 Task: Select the month "October".
Action: Mouse moved to (811, 106)
Screenshot: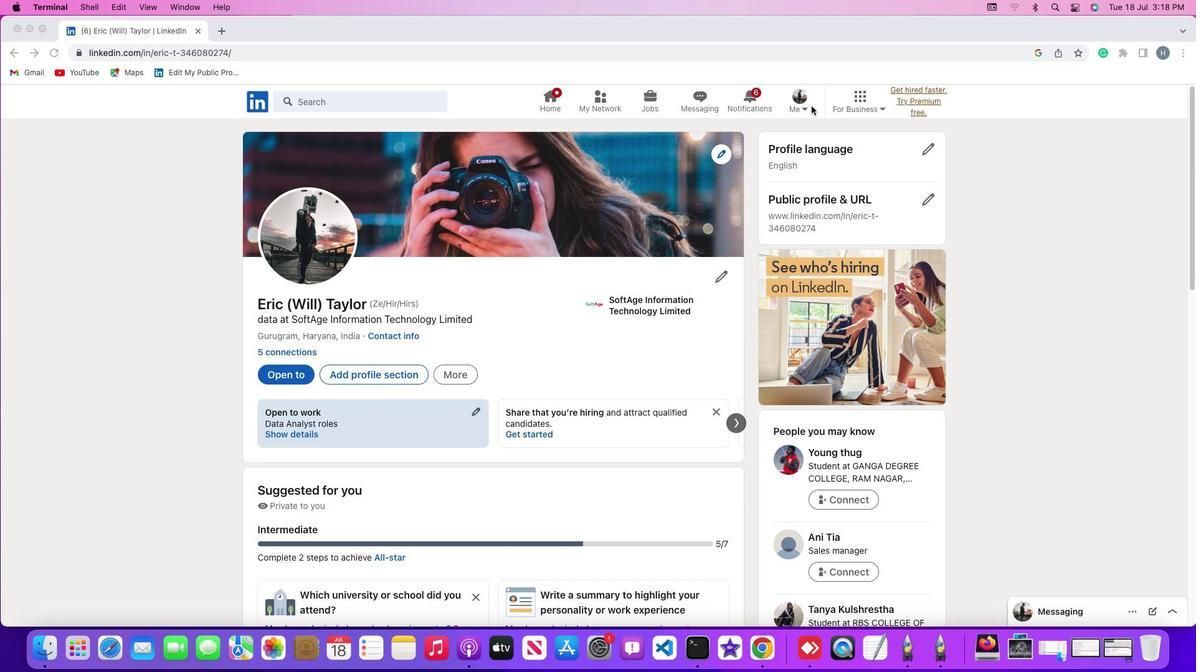 
Action: Mouse pressed left at (811, 106)
Screenshot: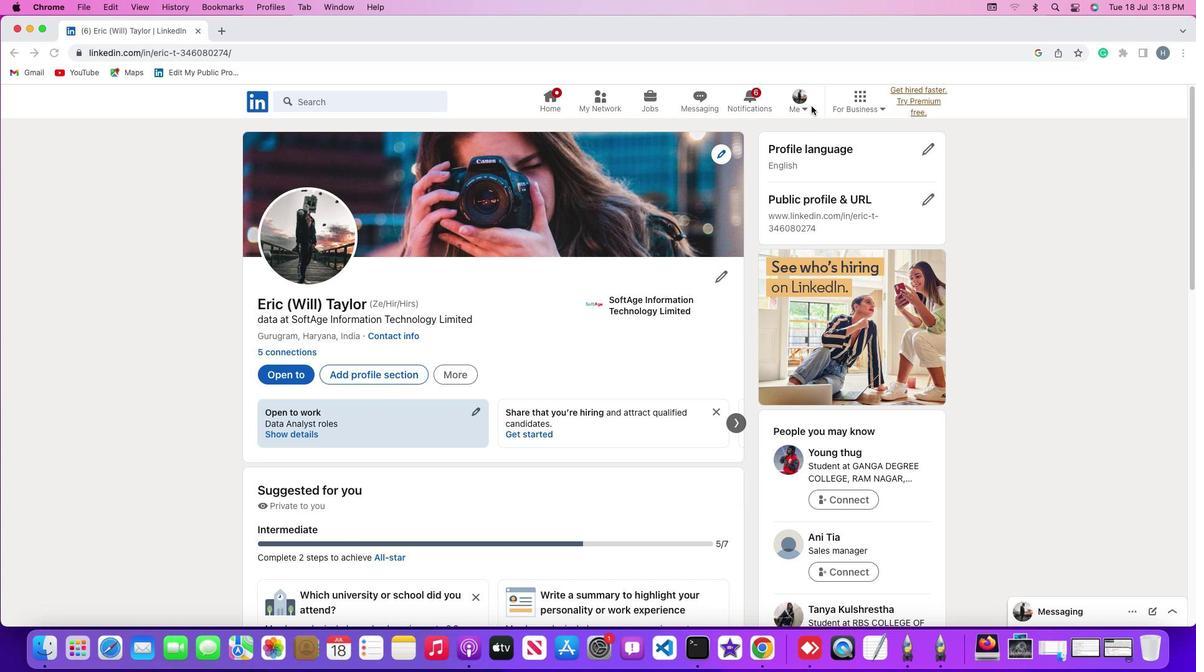 
Action: Mouse moved to (806, 108)
Screenshot: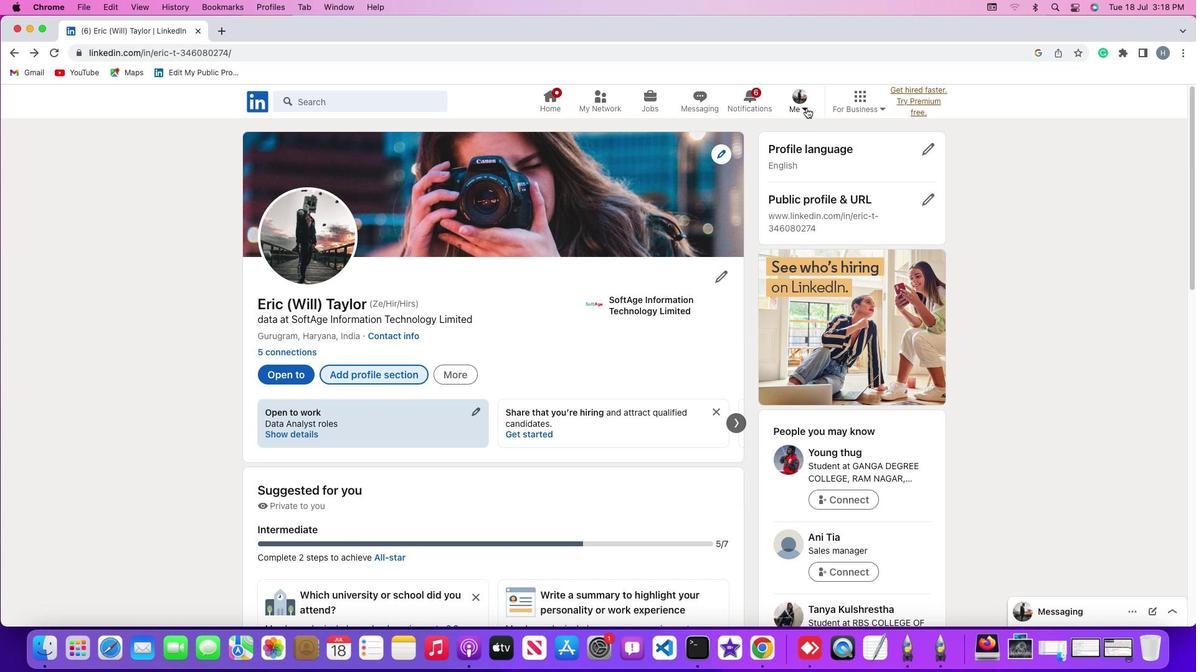 
Action: Mouse pressed left at (806, 108)
Screenshot: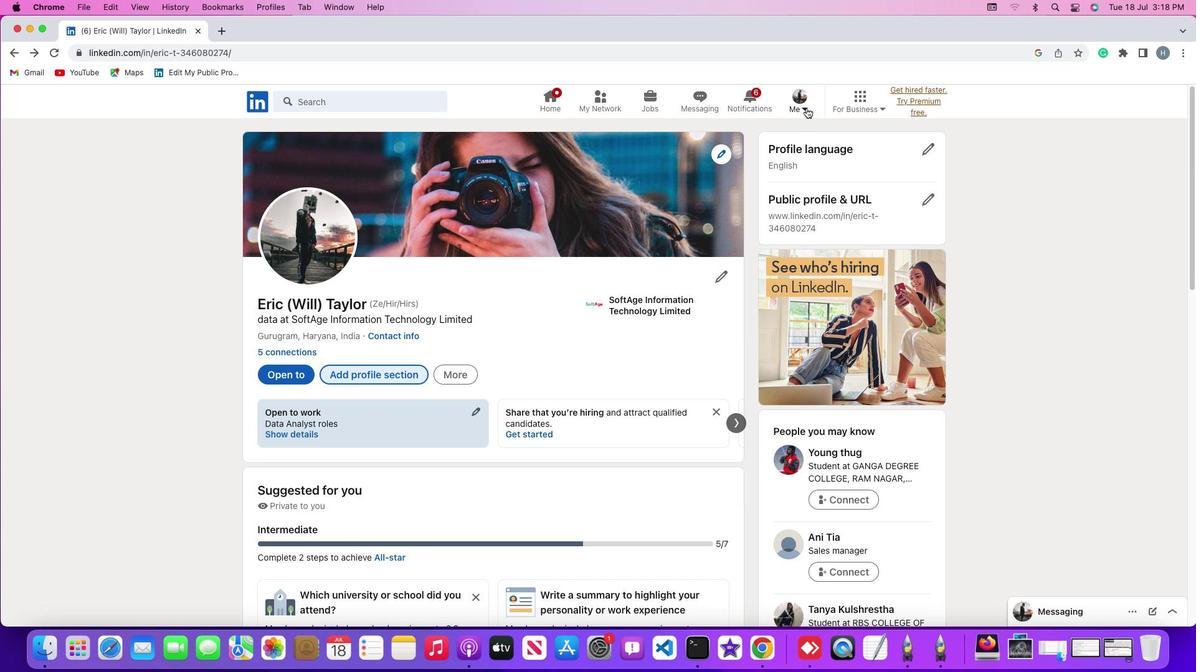 
Action: Mouse moved to (753, 177)
Screenshot: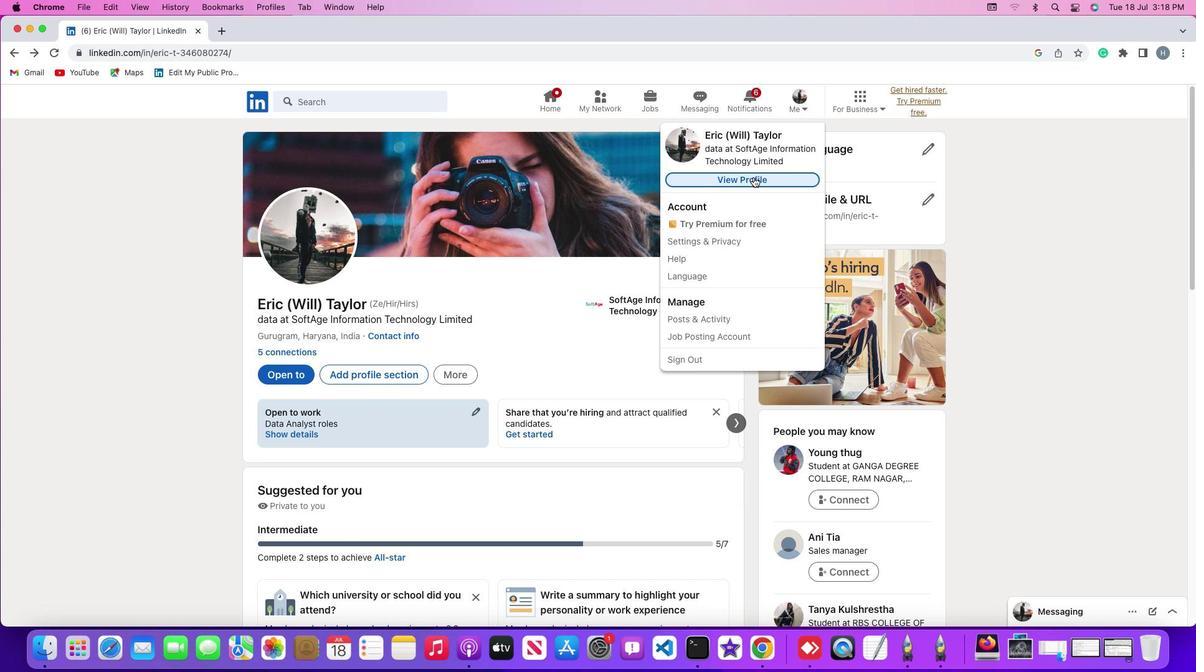 
Action: Mouse pressed left at (753, 177)
Screenshot: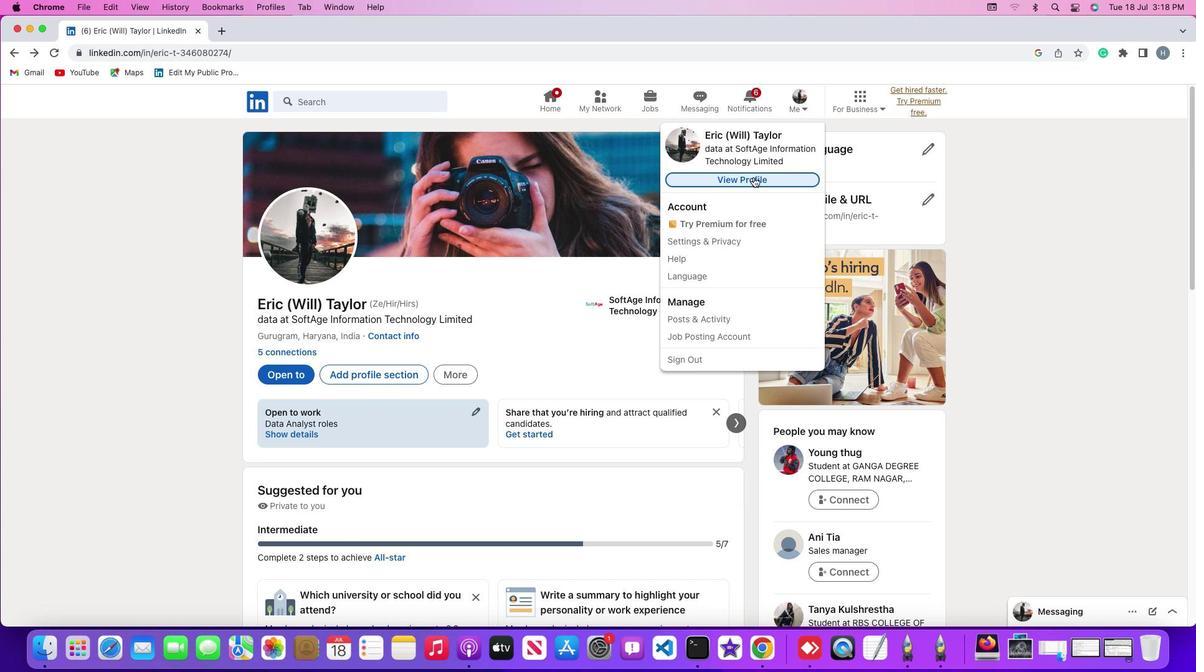 
Action: Mouse moved to (388, 369)
Screenshot: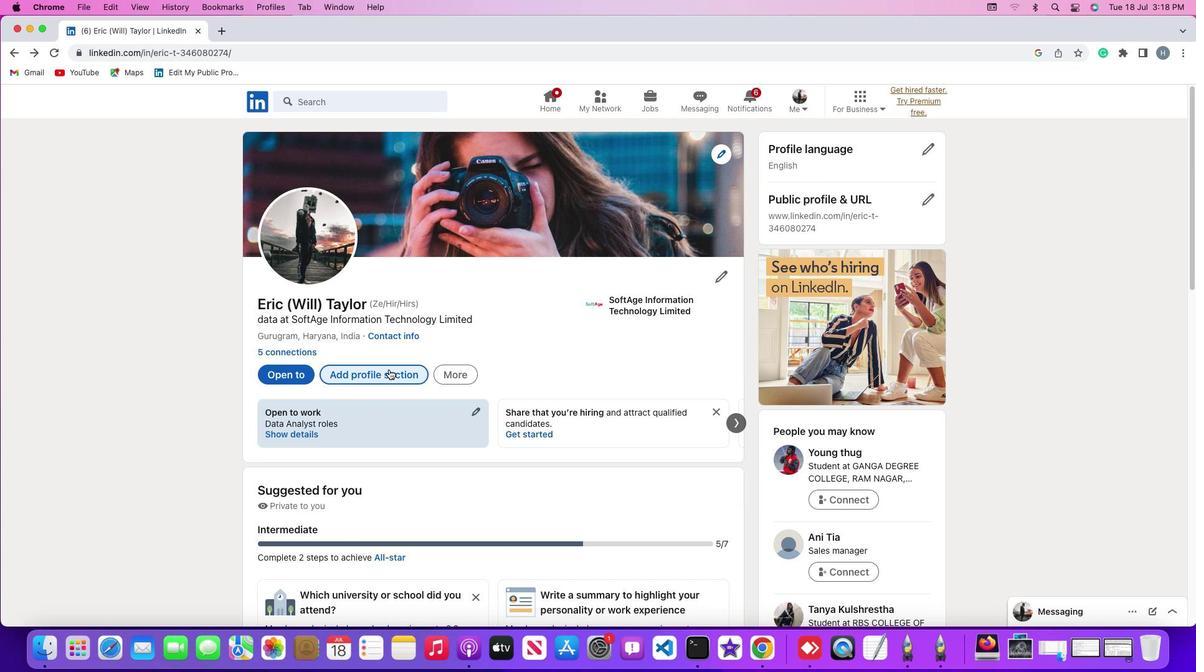 
Action: Mouse pressed left at (388, 369)
Screenshot: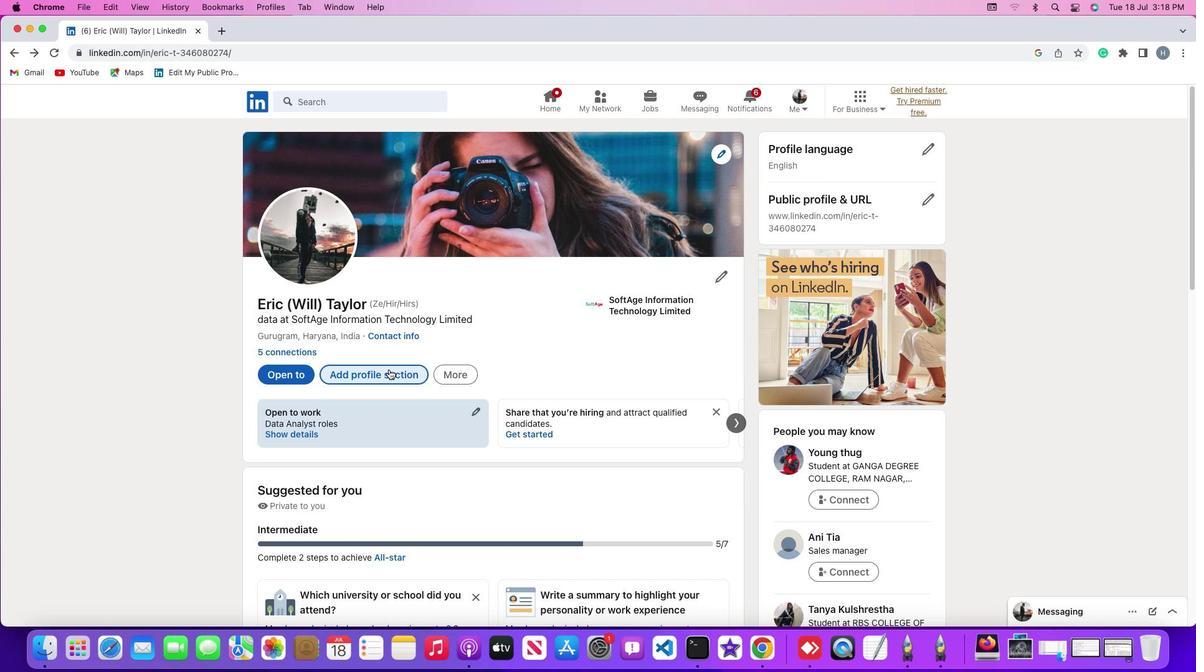 
Action: Mouse moved to (453, 305)
Screenshot: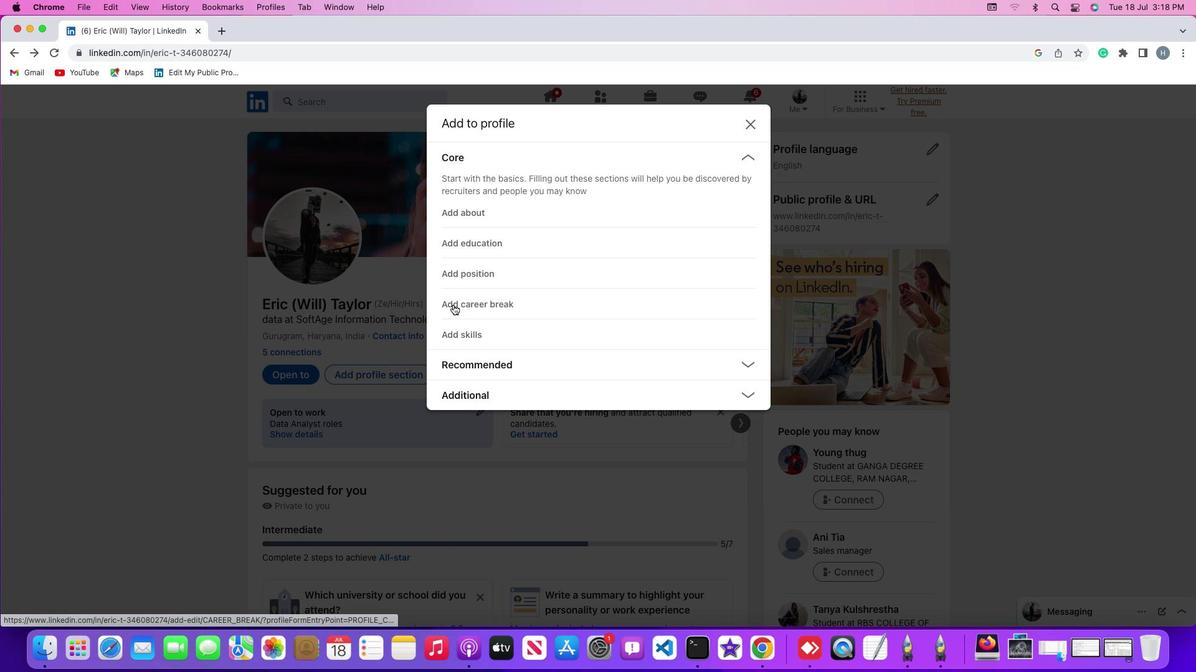 
Action: Mouse pressed left at (453, 305)
Screenshot: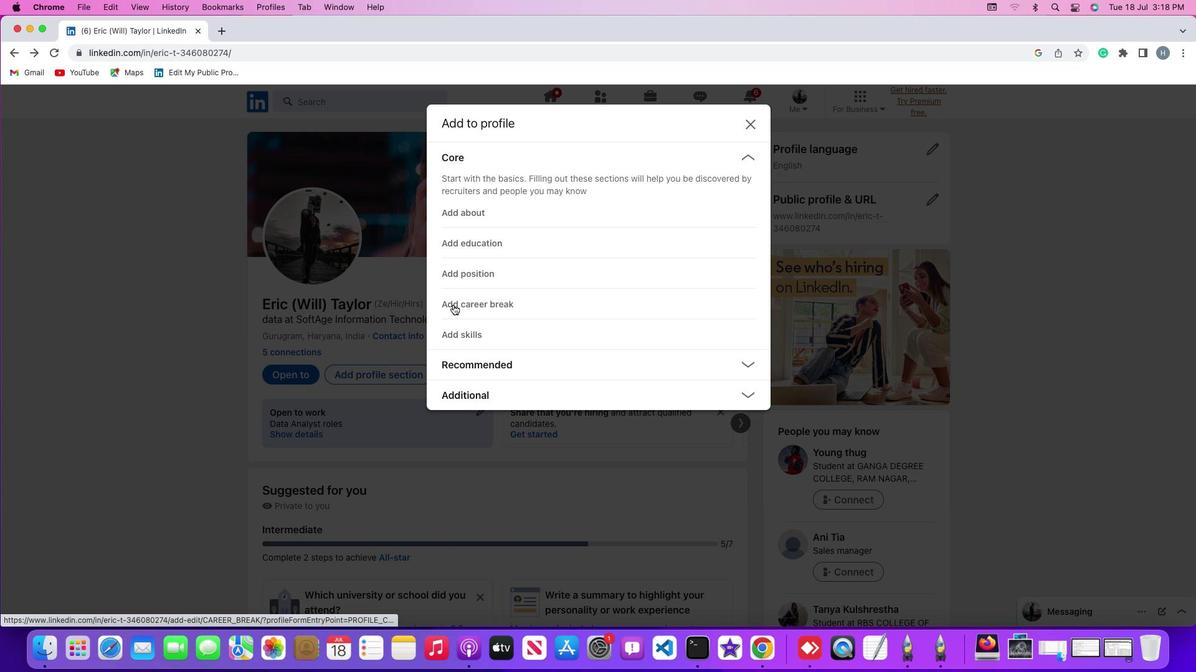 
Action: Mouse moved to (501, 363)
Screenshot: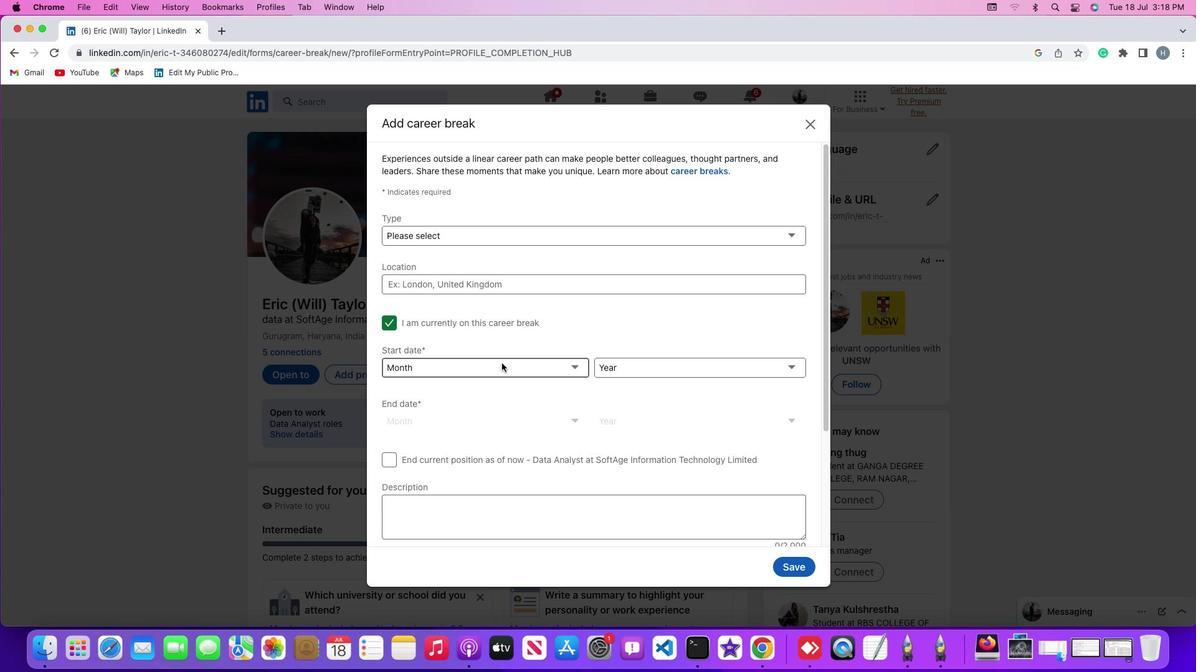 
Action: Mouse scrolled (501, 363) with delta (0, 0)
Screenshot: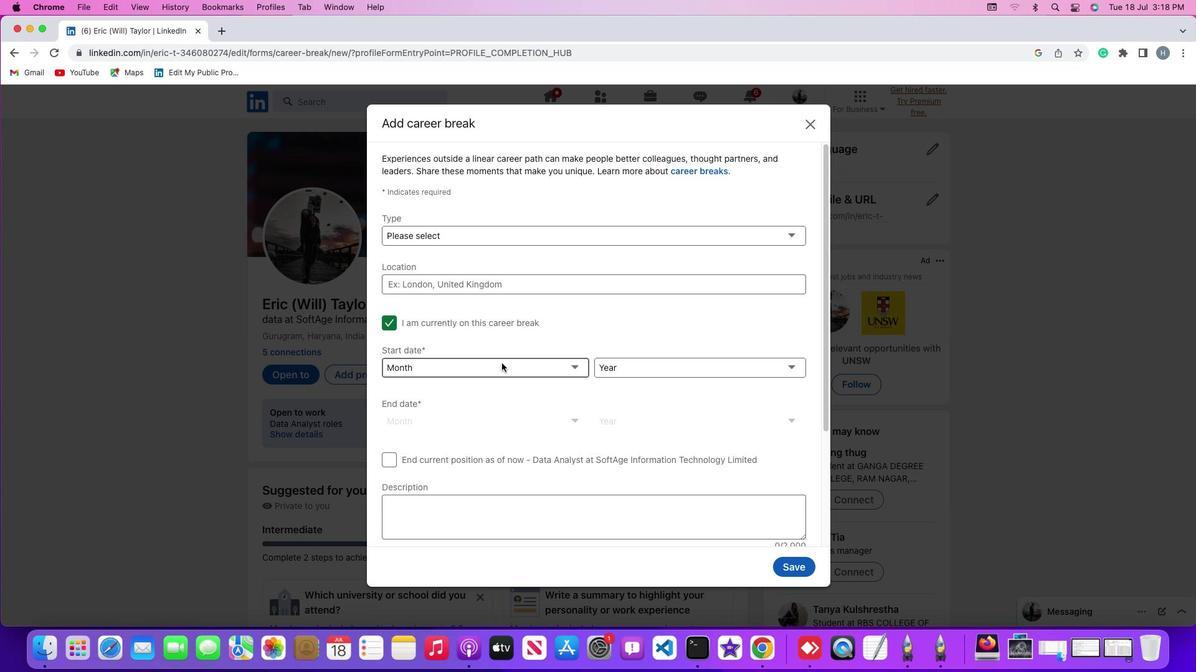
Action: Mouse scrolled (501, 363) with delta (0, 0)
Screenshot: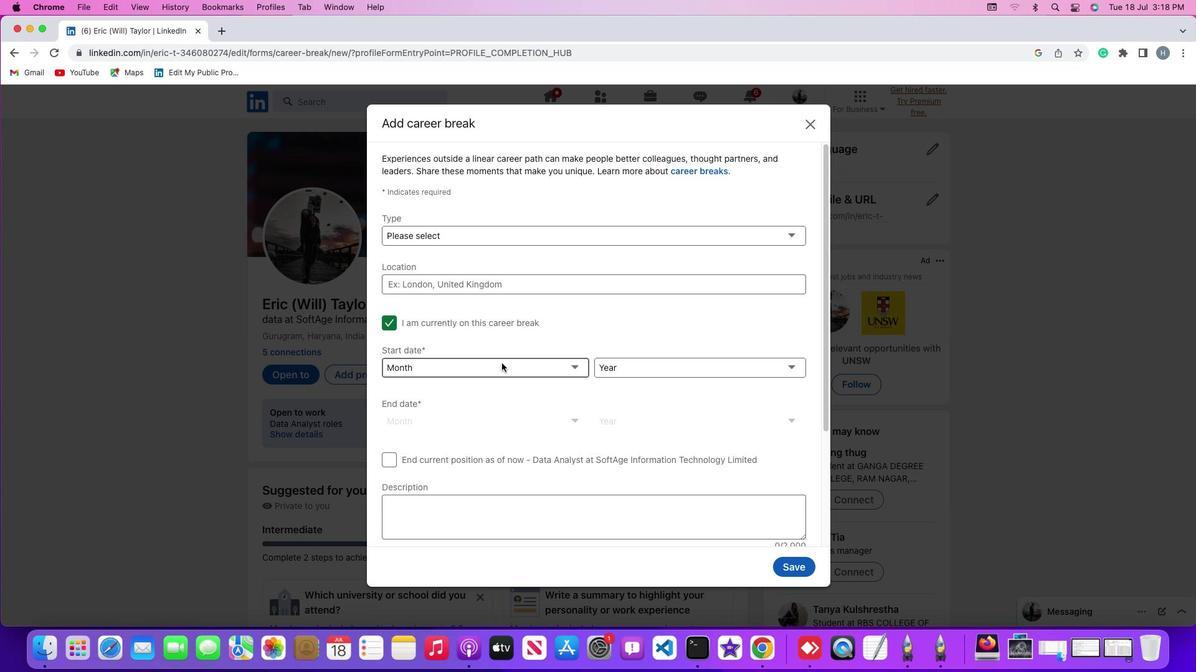 
Action: Mouse scrolled (501, 363) with delta (0, 0)
Screenshot: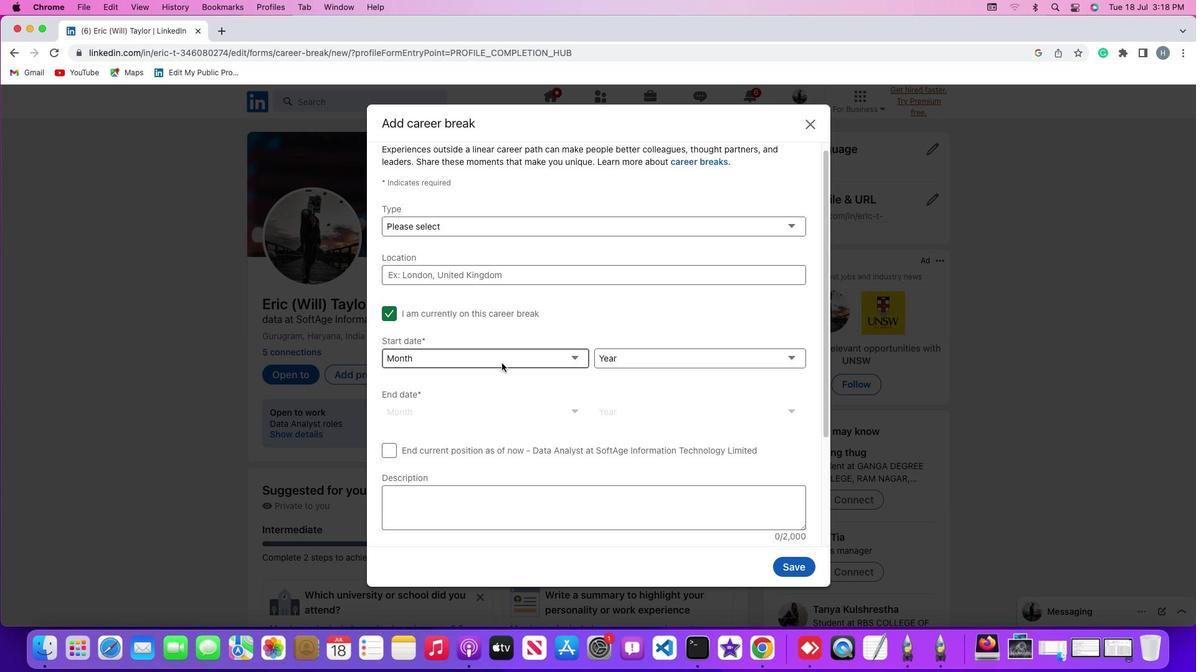 
Action: Mouse moved to (395, 267)
Screenshot: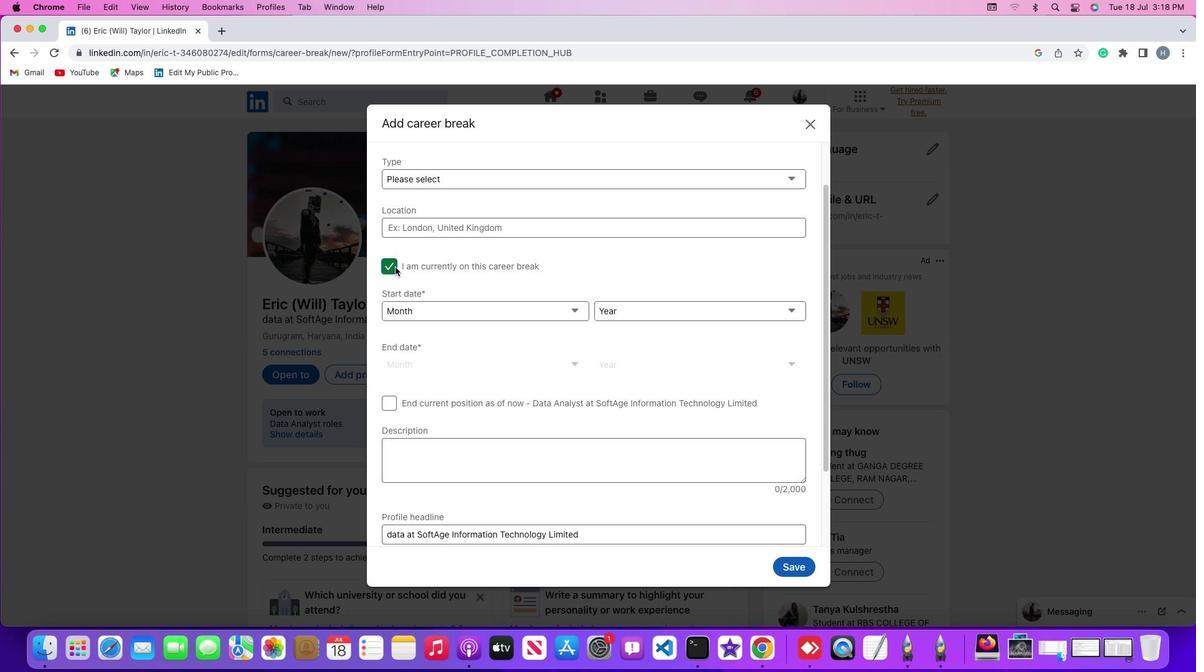 
Action: Mouse pressed left at (395, 267)
Screenshot: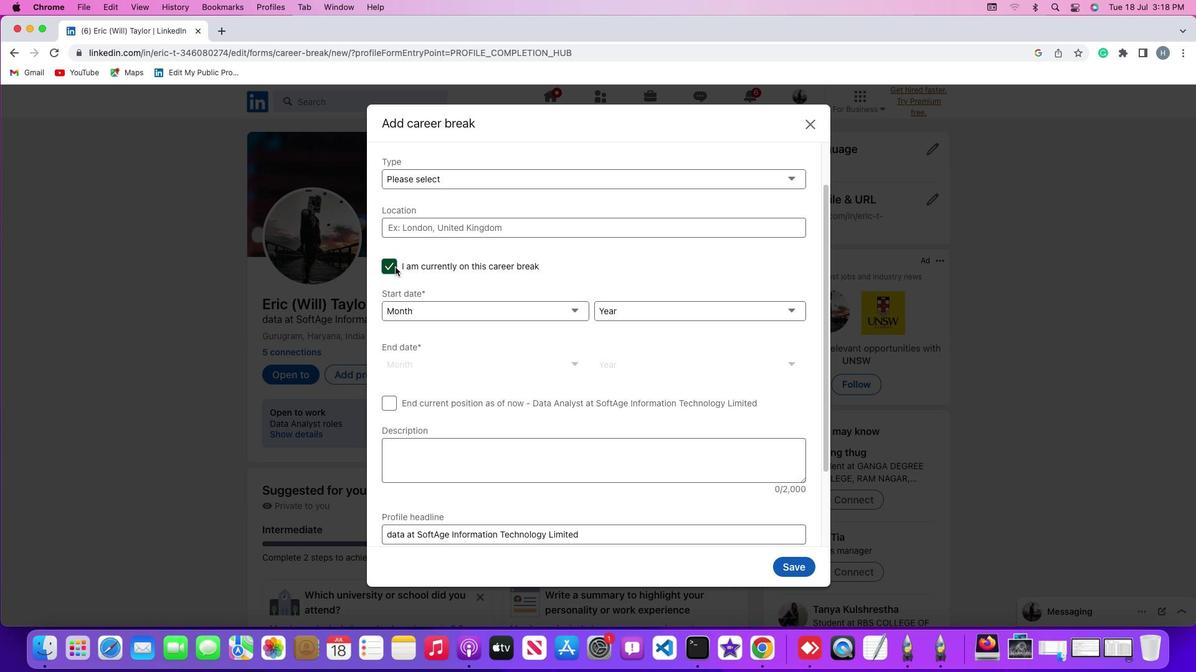 
Action: Mouse moved to (414, 366)
Screenshot: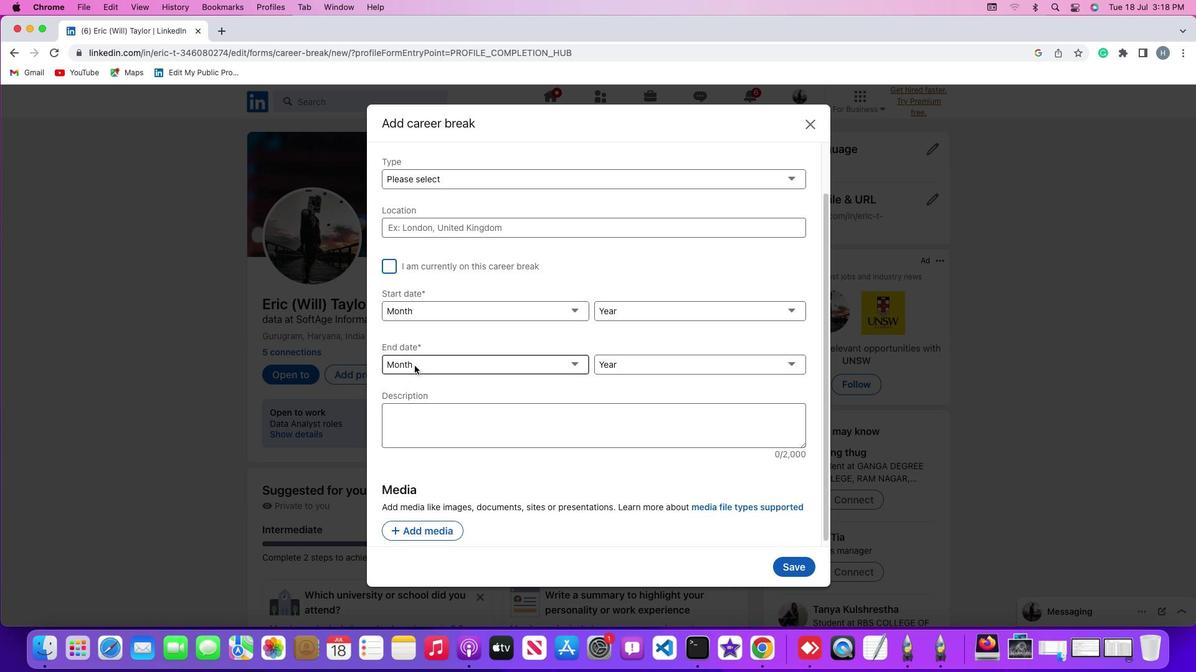 
Action: Mouse pressed left at (414, 366)
Screenshot: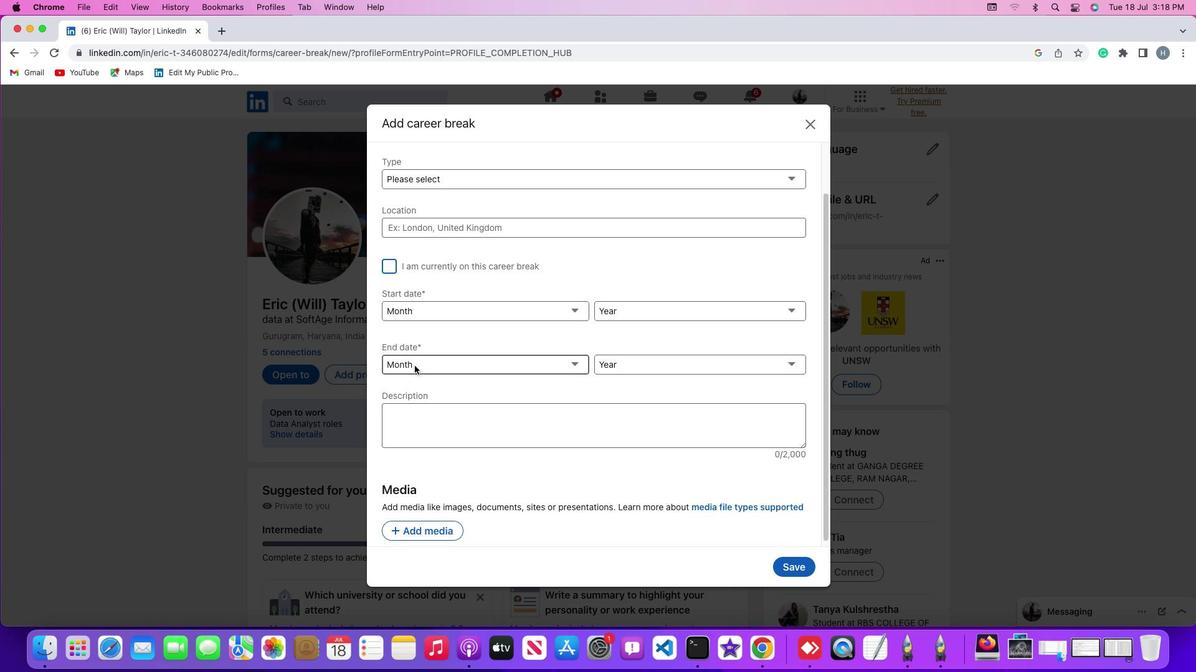 
Action: Mouse moved to (419, 512)
Screenshot: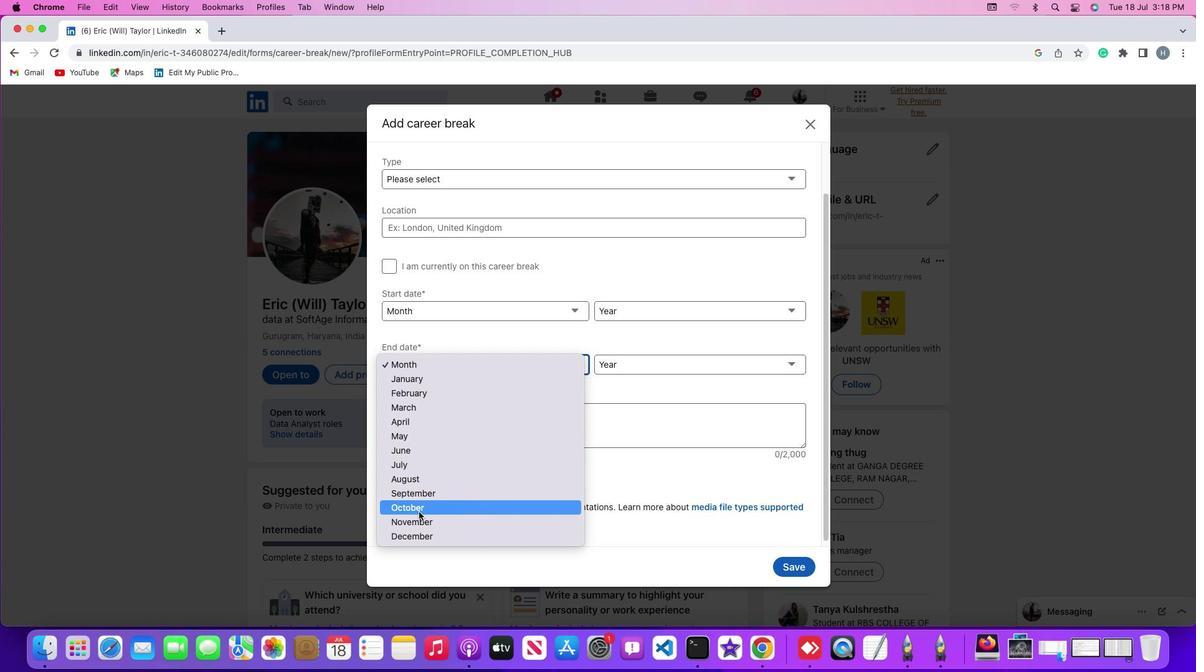 
Action: Mouse pressed left at (419, 512)
Screenshot: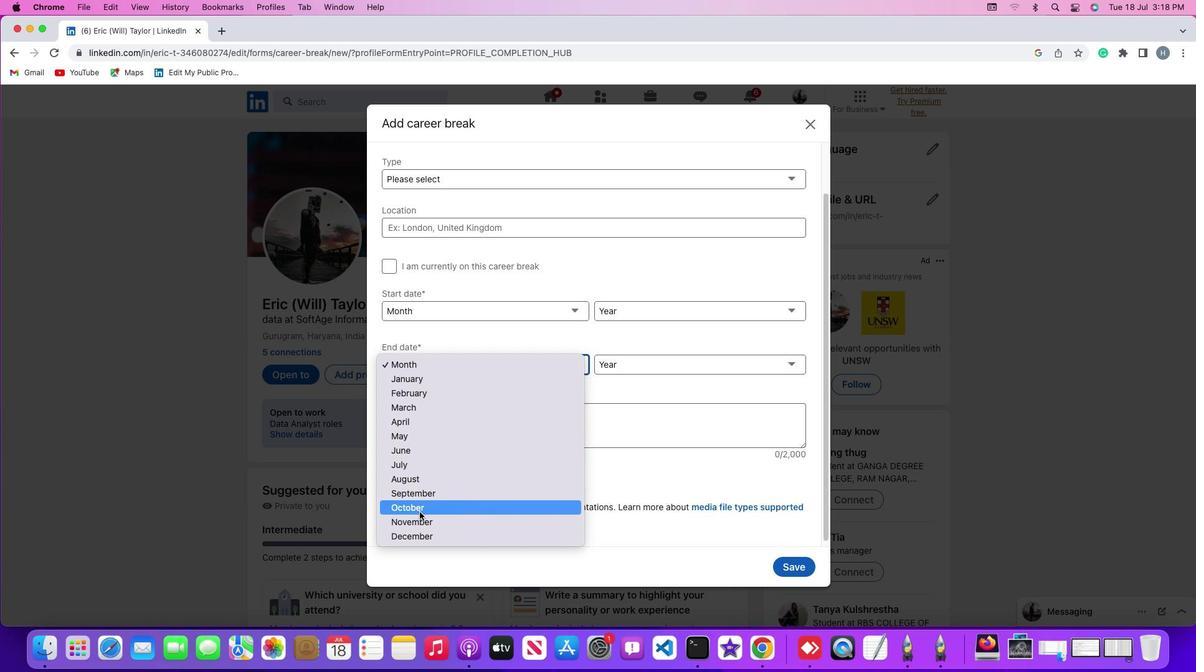 
Action: Mouse moved to (419, 512)
Screenshot: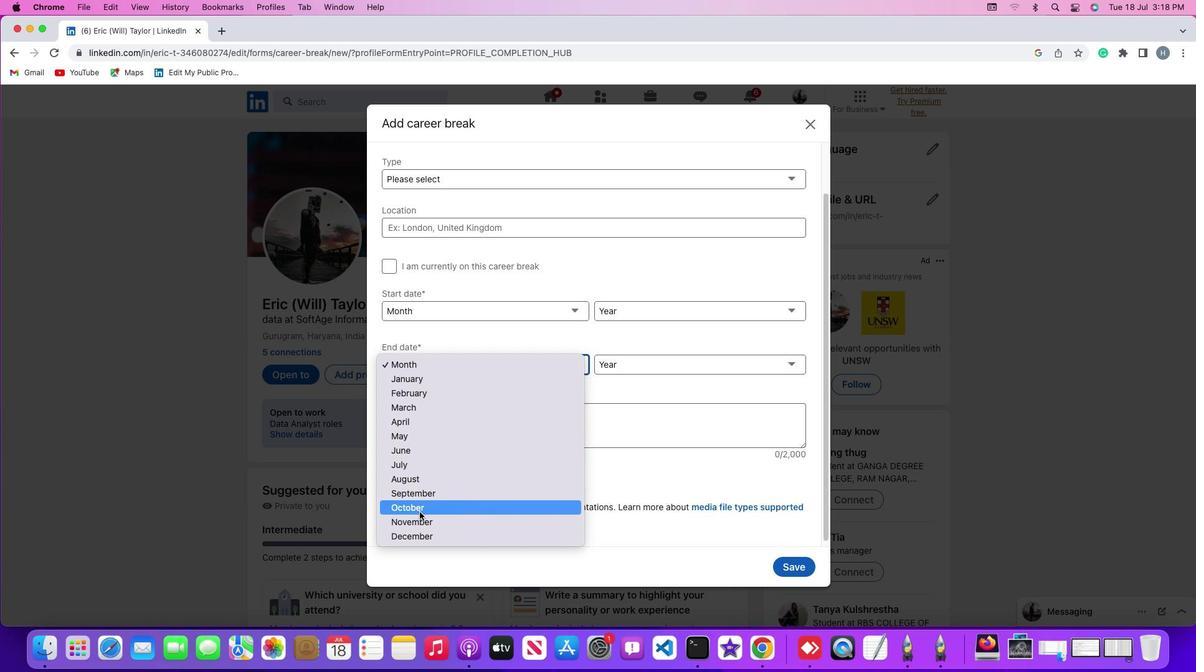
